 Task: Write a soql queries using LIMIT keyword.
Action: Mouse moved to (951, 63)
Screenshot: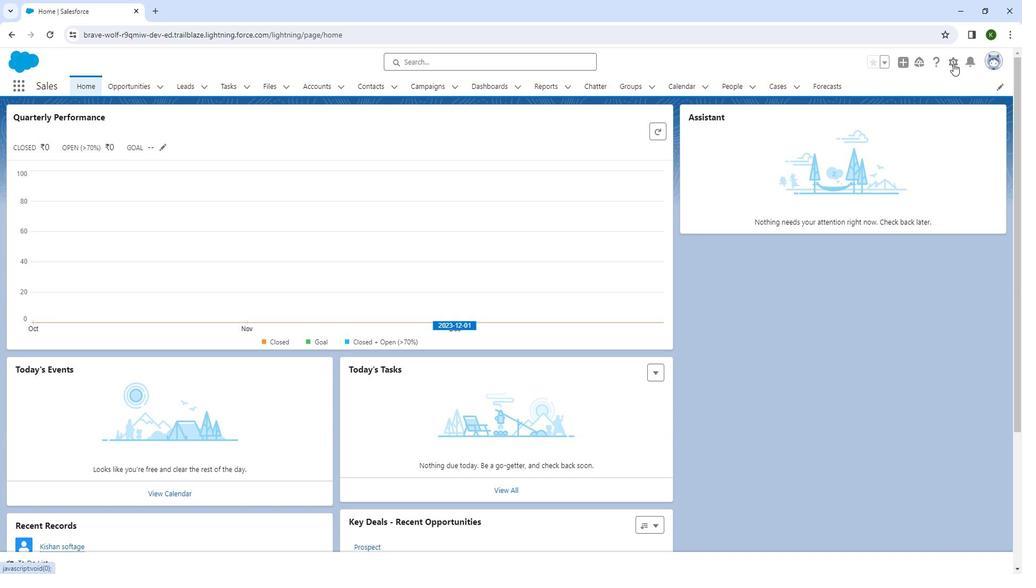 
Action: Mouse pressed left at (951, 63)
Screenshot: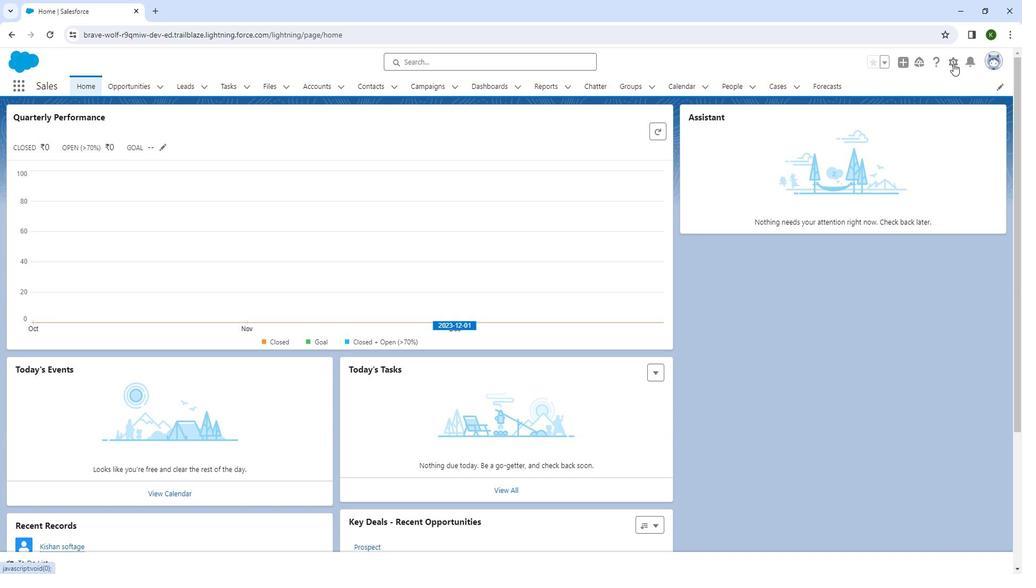 
Action: Mouse moved to (907, 159)
Screenshot: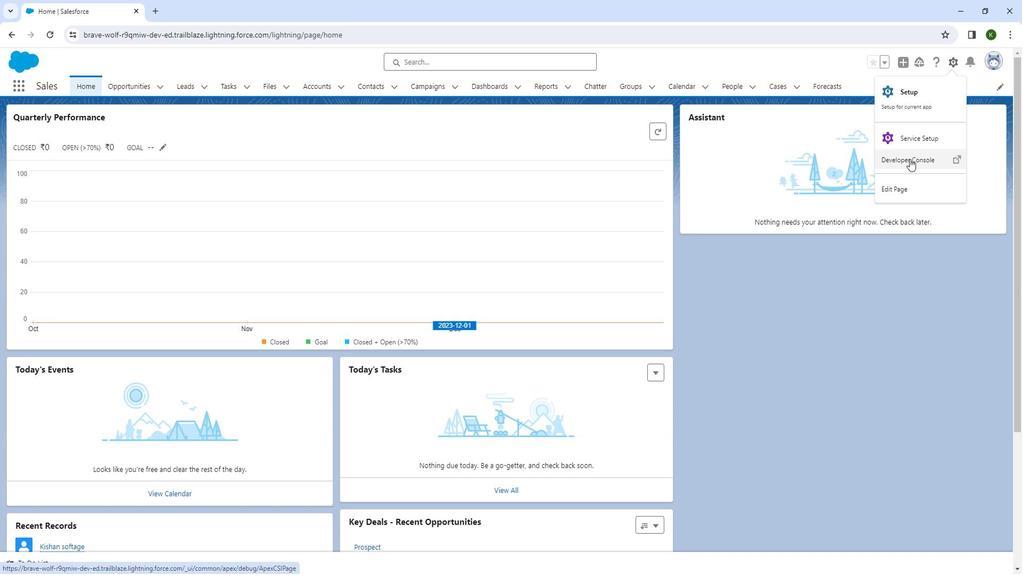 
Action: Mouse pressed right at (907, 159)
Screenshot: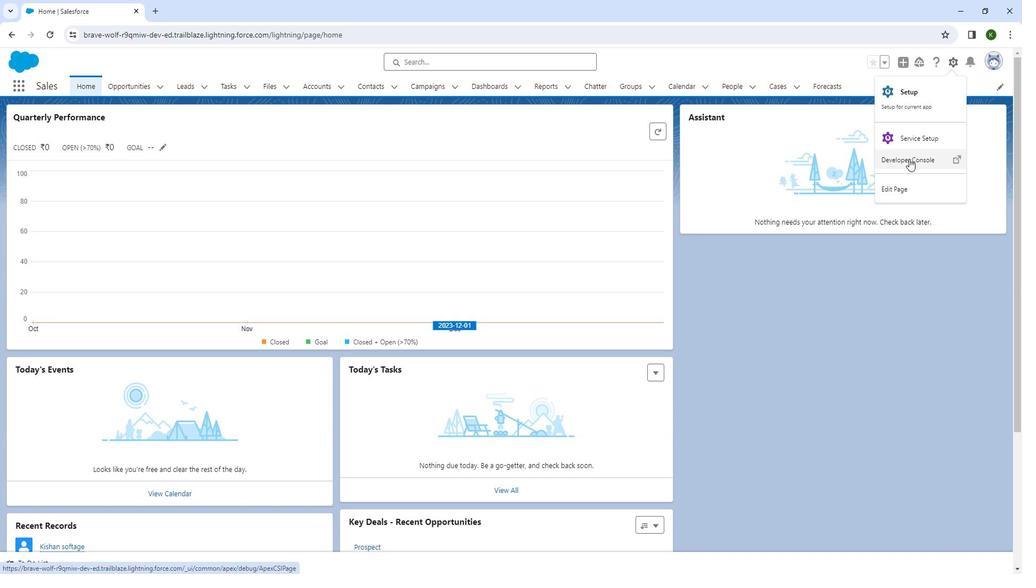 
Action: Mouse moved to (824, 175)
Screenshot: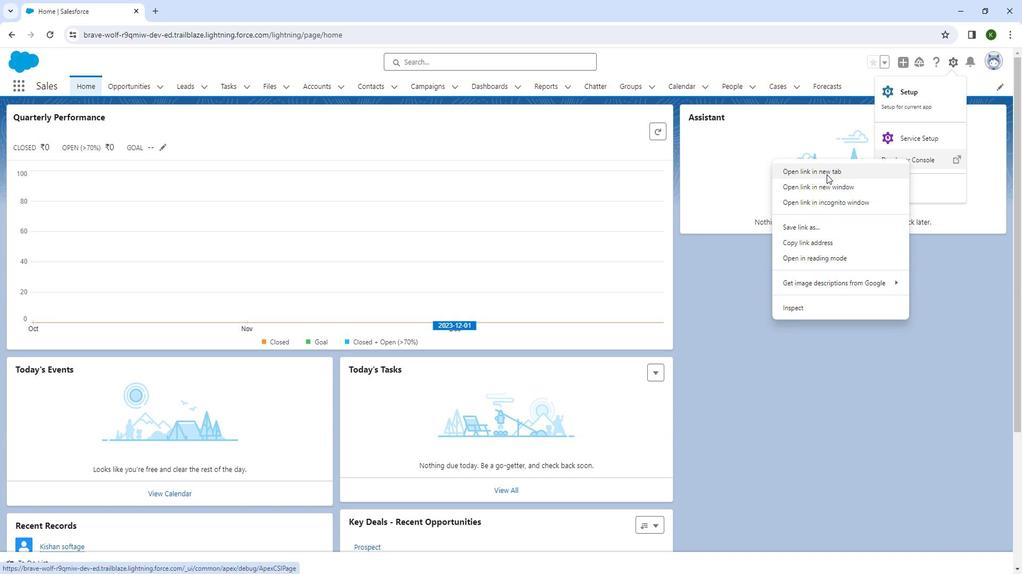 
Action: Mouse pressed left at (824, 175)
Screenshot: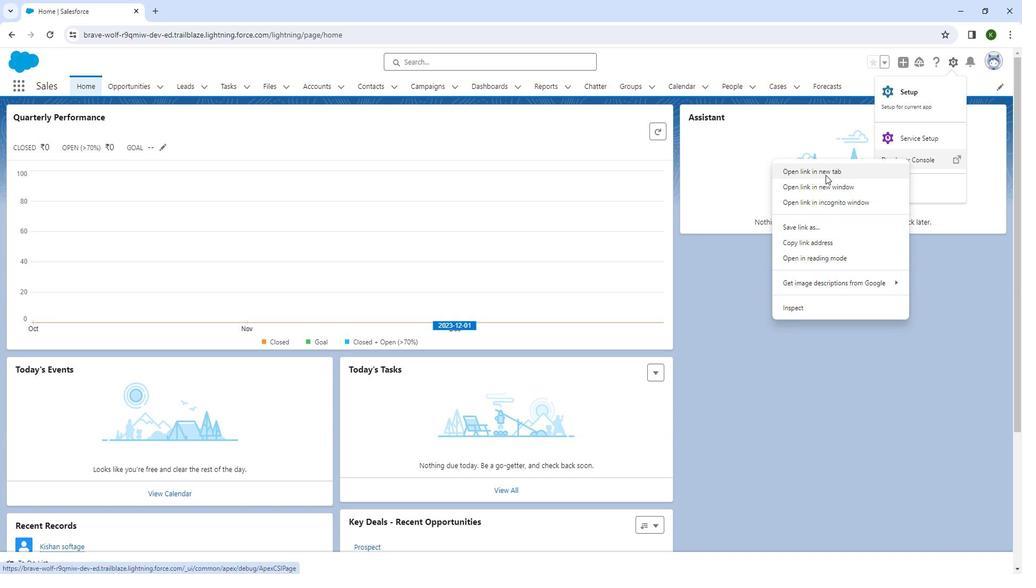 
Action: Mouse moved to (211, 4)
Screenshot: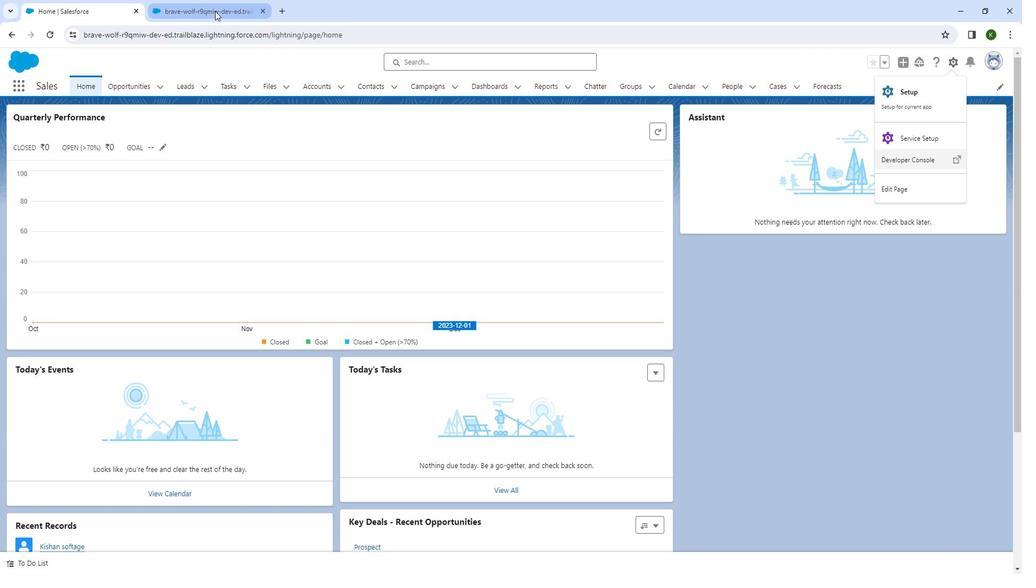 
Action: Mouse pressed left at (211, 4)
Screenshot: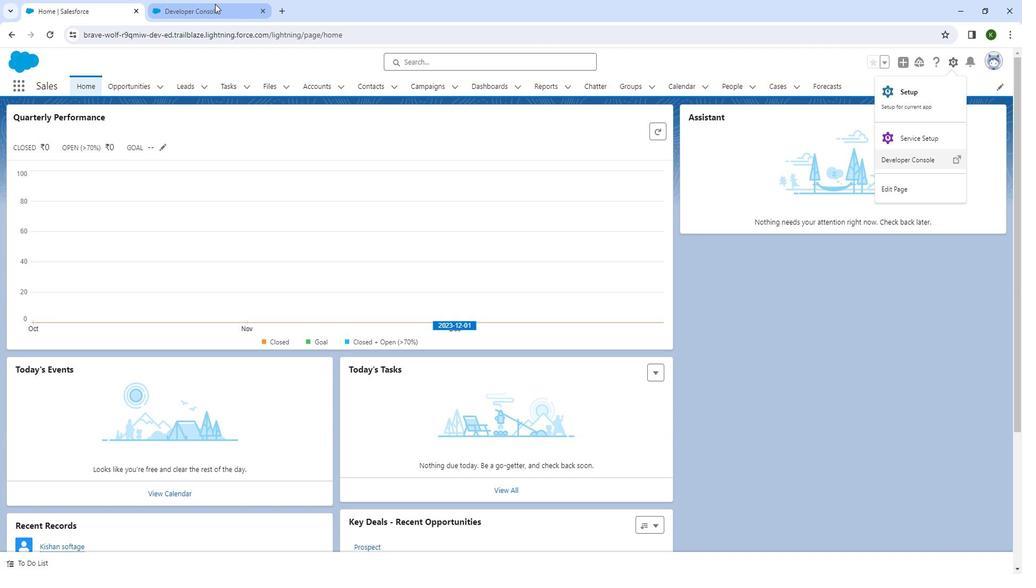 
Action: Mouse moved to (99, 68)
Screenshot: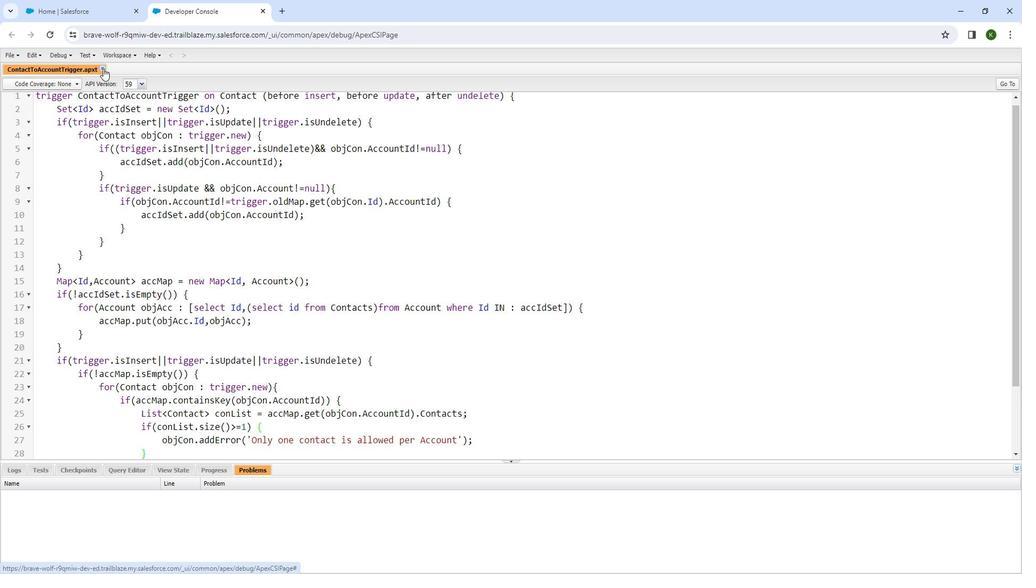 
Action: Mouse pressed left at (99, 68)
Screenshot: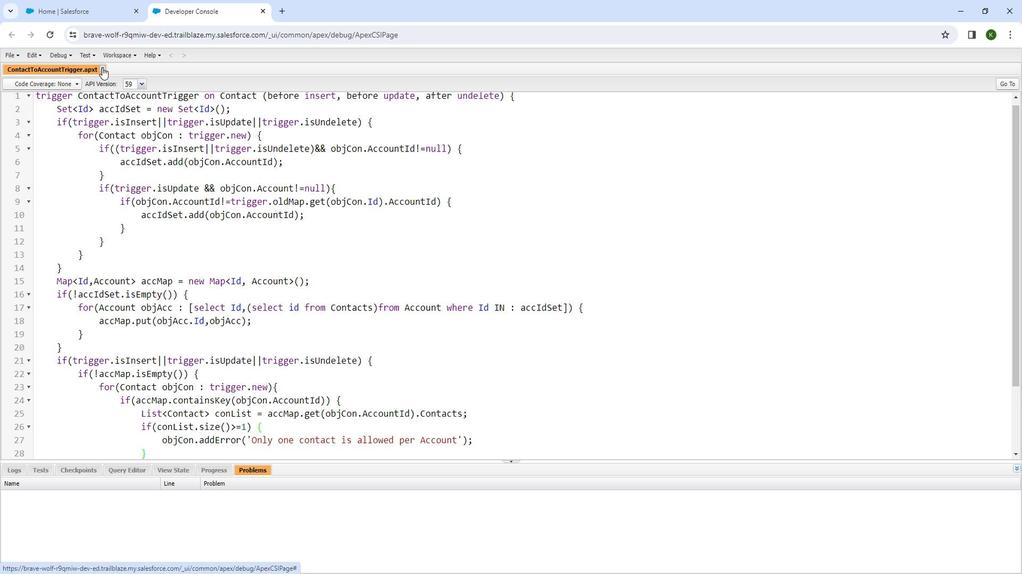
Action: Mouse moved to (122, 470)
Screenshot: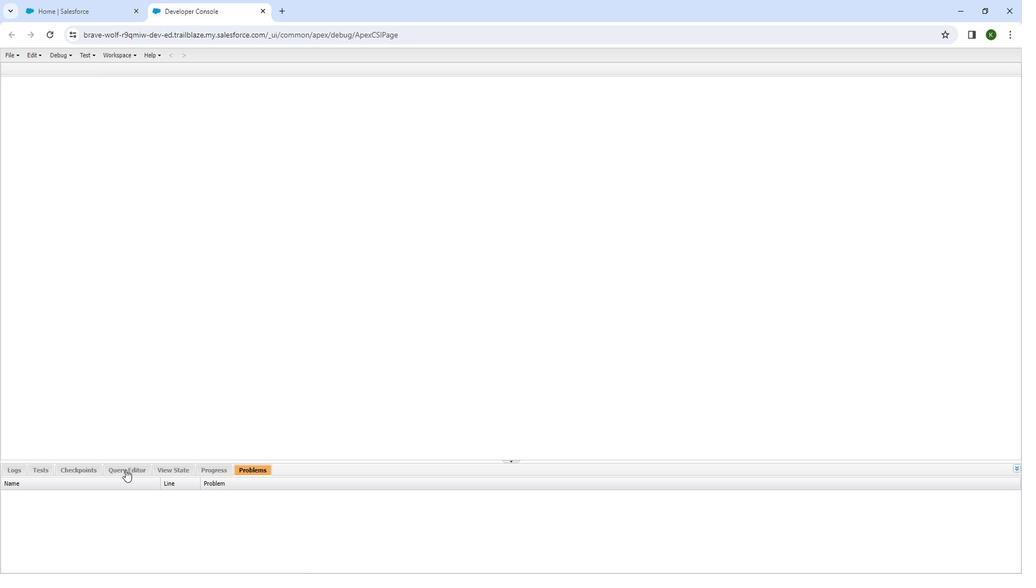 
Action: Mouse pressed left at (122, 470)
Screenshot: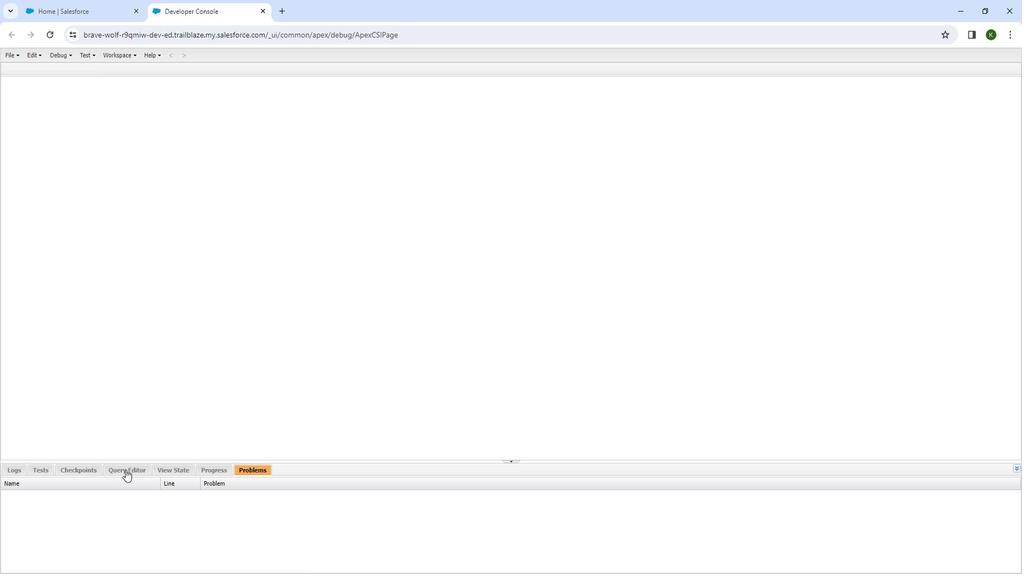 
Action: Mouse moved to (110, 486)
Screenshot: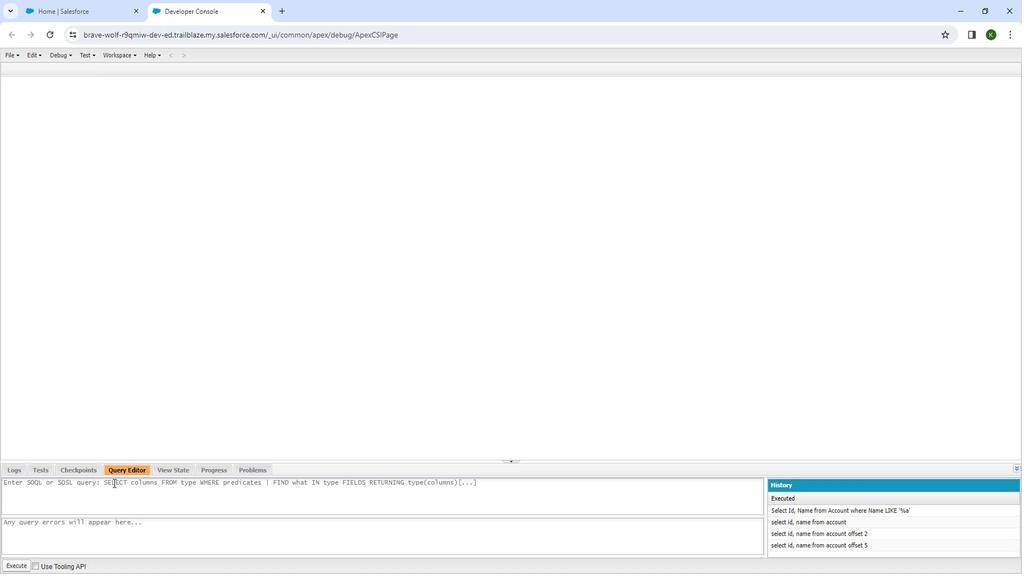 
Action: Mouse pressed left at (110, 486)
Screenshot: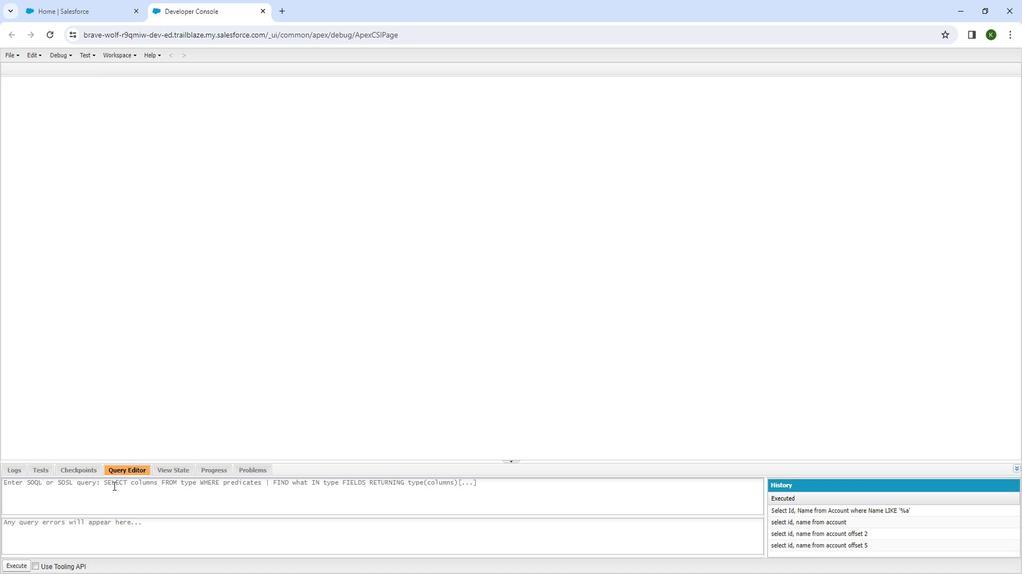 
Action: Mouse moved to (110, 486)
Screenshot: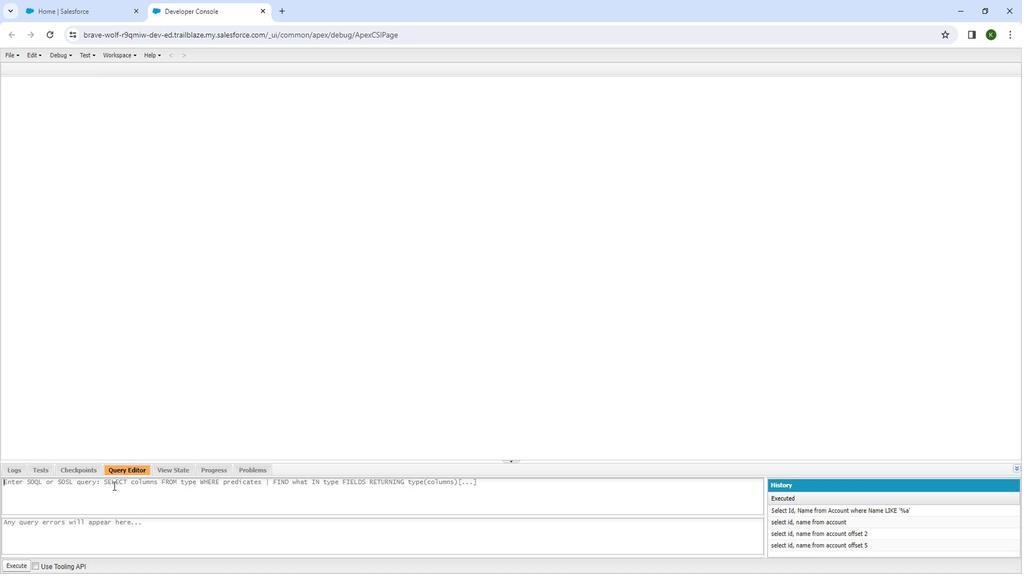 
Action: Key pressed select<Key.space><Key.shift_r>Id,<Key.space><Key.shift_r>Name,<Key.space><Key.shift_r>Industry<Key.space>from<Key.space><Key.shift>Account<Key.space><Key.shift_r>LIMIT<Key.space>5
Screenshot: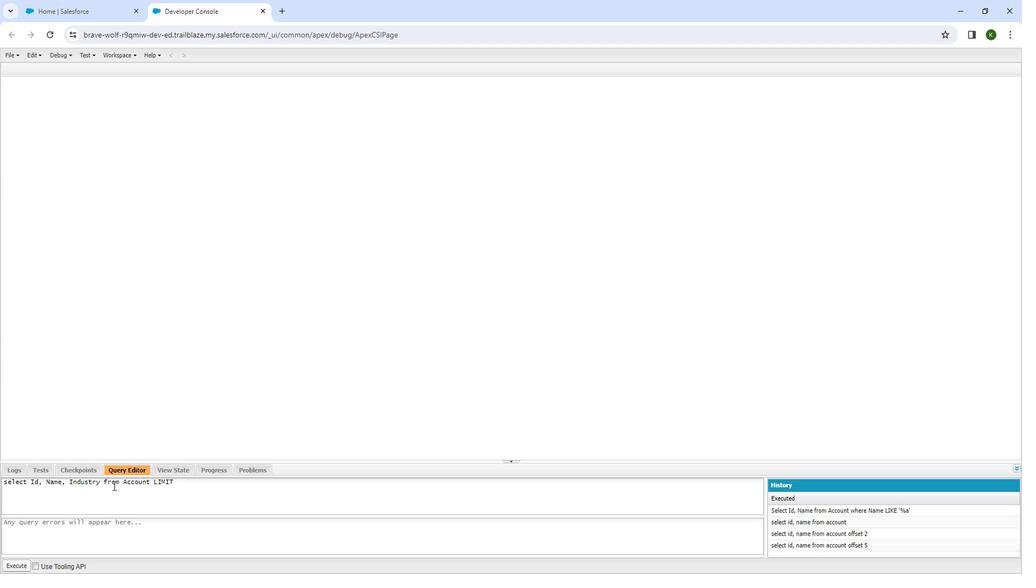 
Action: Mouse moved to (12, 565)
Screenshot: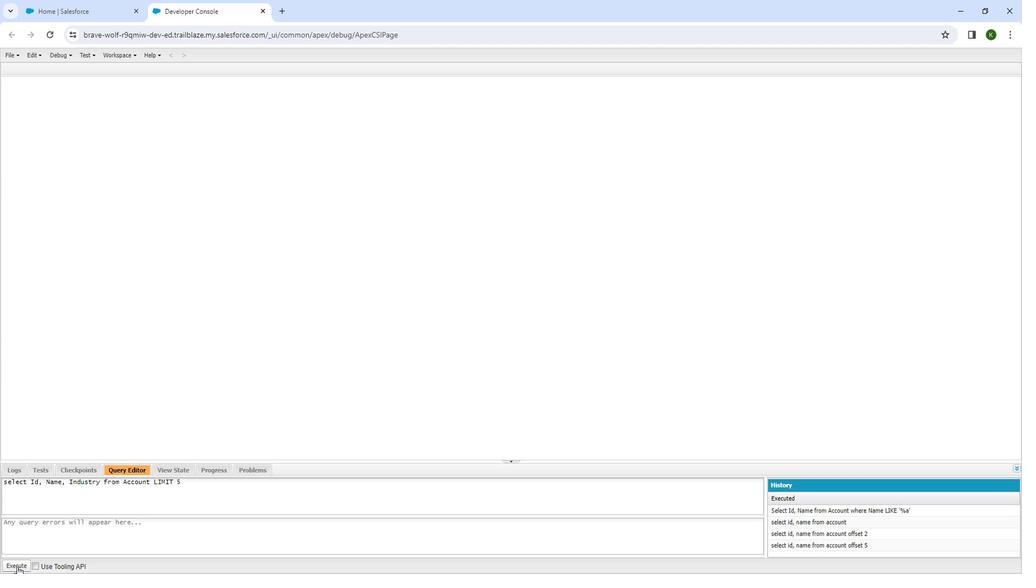 
Action: Mouse pressed left at (12, 565)
Screenshot: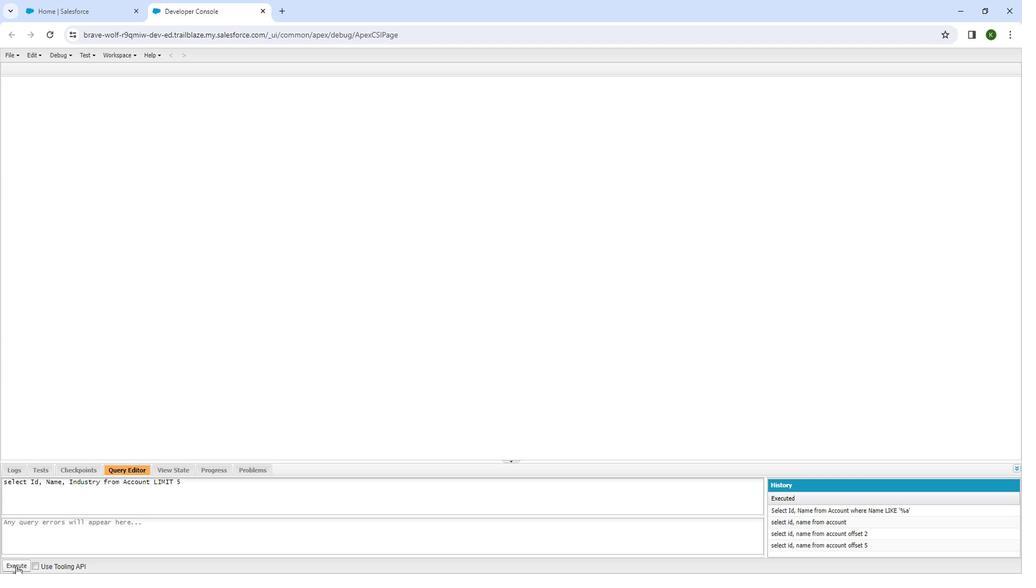 
Action: Mouse moved to (186, 487)
Screenshot: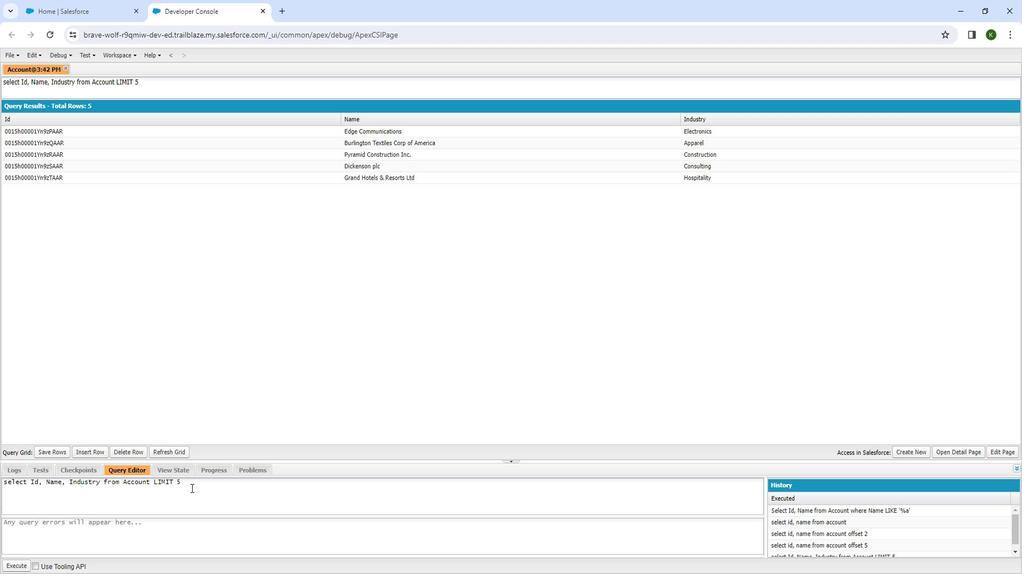 
Action: Mouse pressed left at (186, 487)
Screenshot: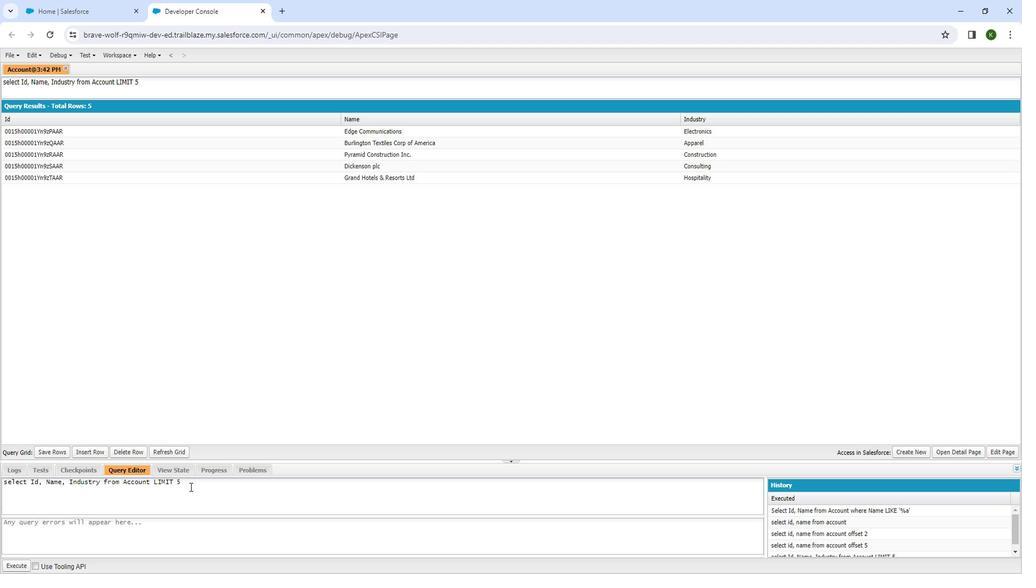 
Action: Mouse moved to (188, 485)
Screenshot: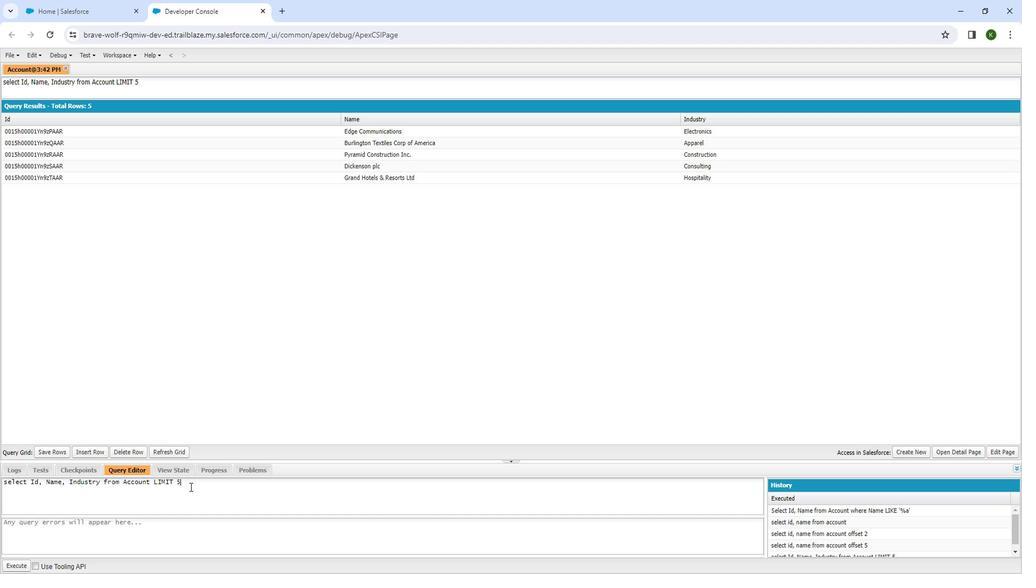 
Action: Key pressed ctrl+A
Screenshot: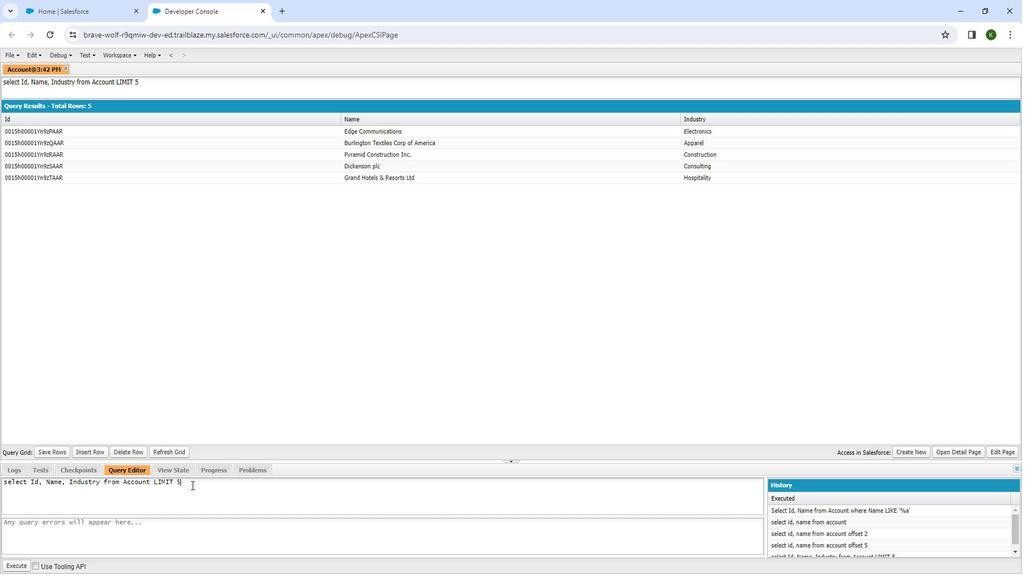
Action: Mouse moved to (176, 484)
Screenshot: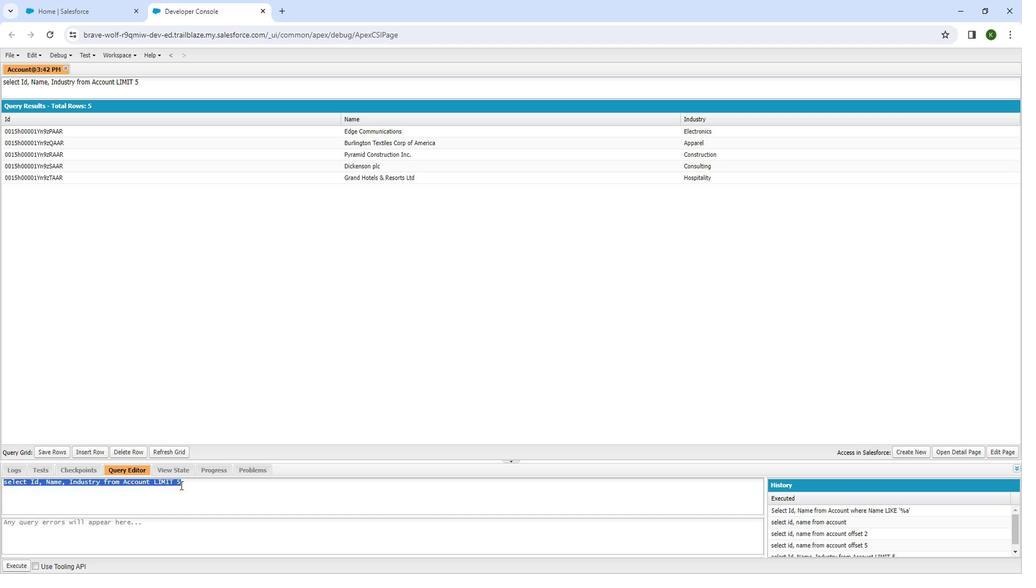 
Action: Key pressed <Key.backspace>select<Key.space><Key.shift_r>Id,<Key.space><Key.shift_r>Name<Key.space>from<Key.space>account<Key.space>where<Key.space>industry<Key.space>=<Key.space>'energy'<Key.space><Key.shift_r>LIMIT<Key.space>1
Screenshot: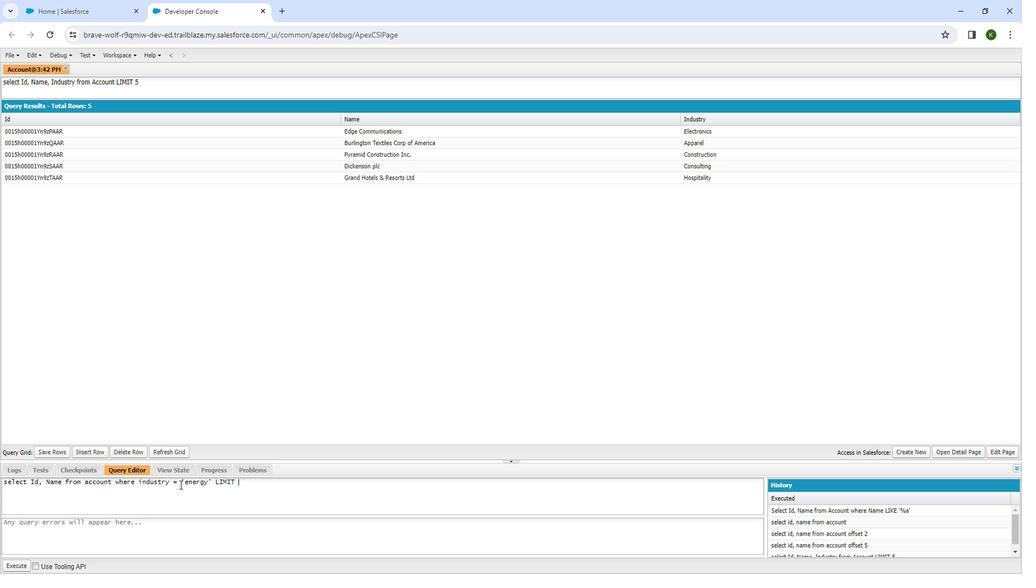 
Action: Mouse moved to (15, 564)
Screenshot: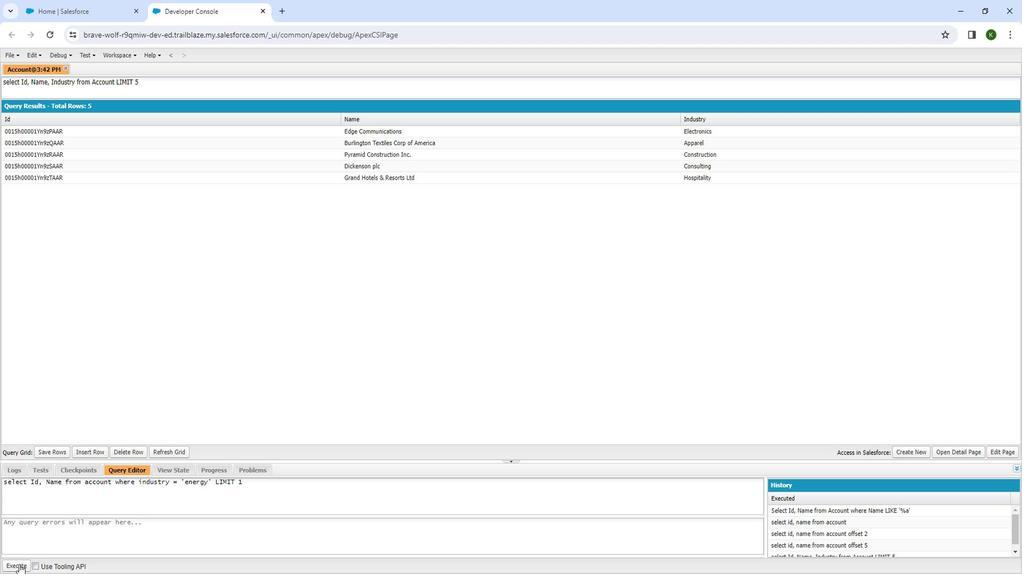 
Action: Mouse pressed left at (15, 564)
Screenshot: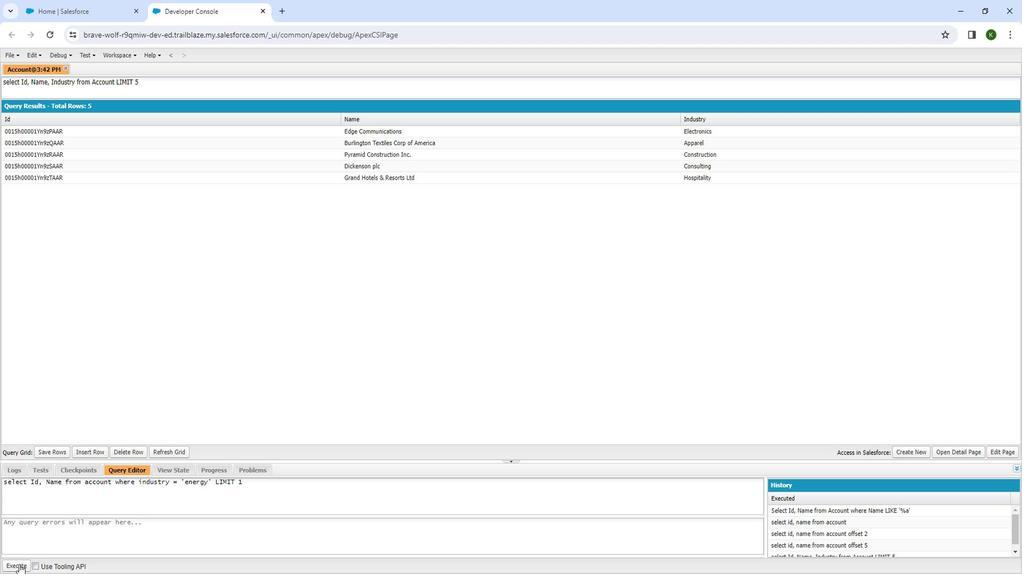 
Action: Mouse moved to (243, 489)
Screenshot: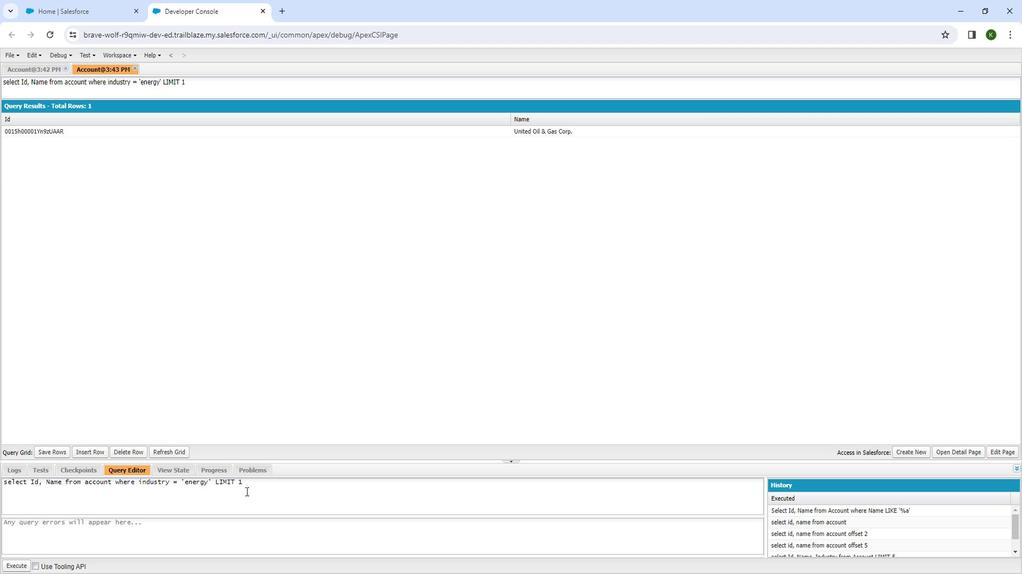 
Action: Mouse pressed left at (243, 489)
Screenshot: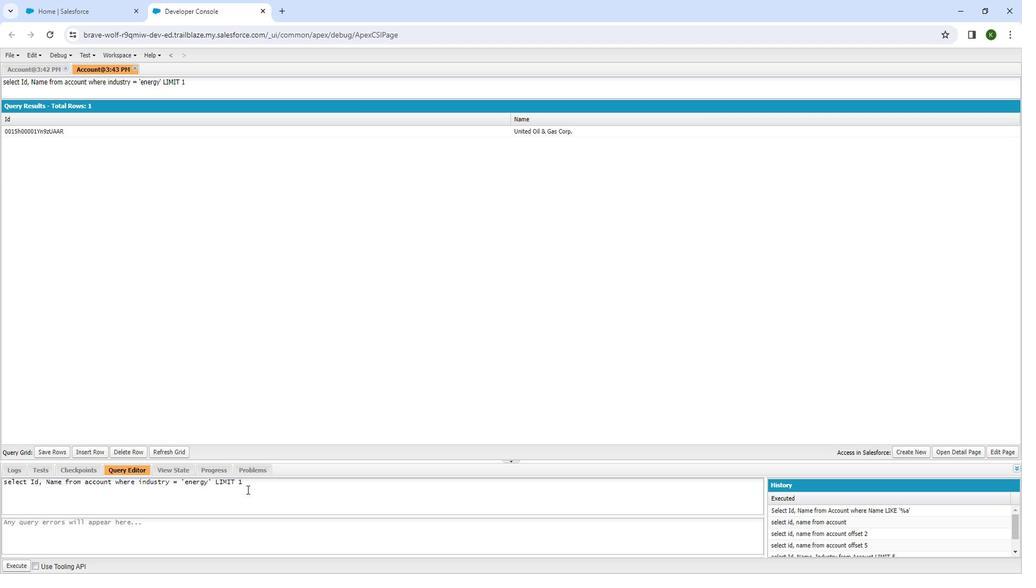 
Action: Key pressed <Key.backspace>3
Screenshot: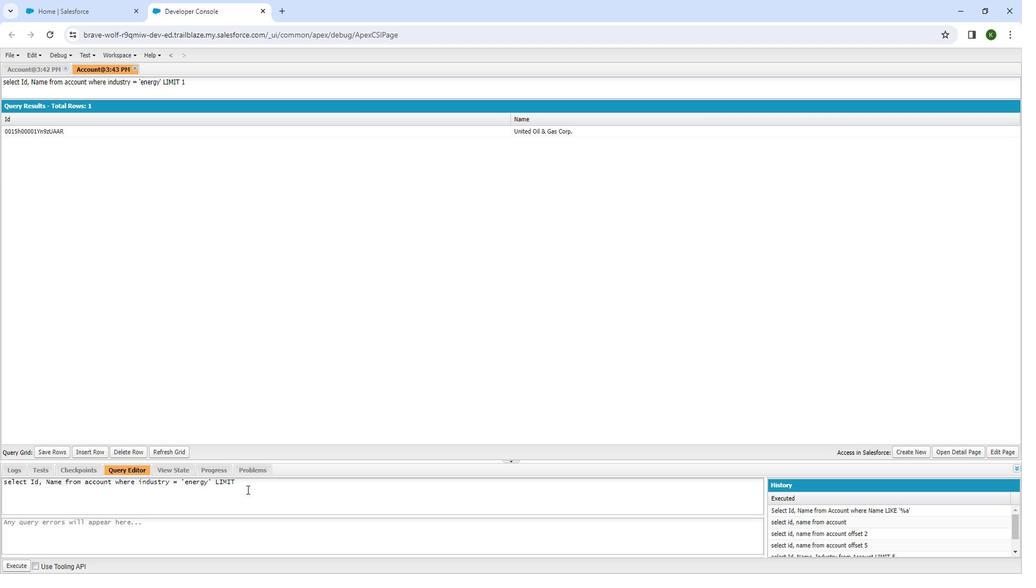 
Action: Mouse moved to (13, 563)
Screenshot: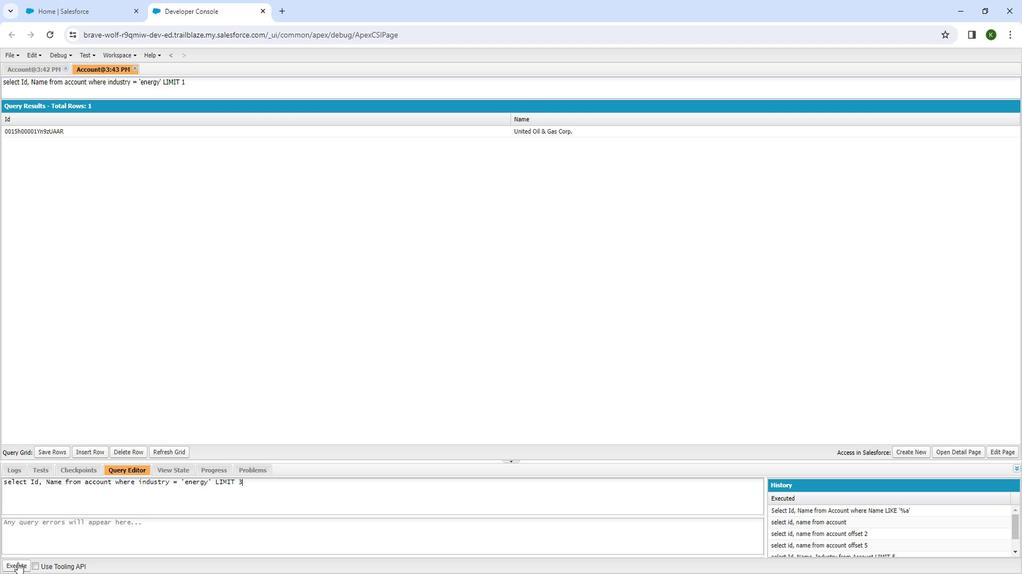 
Action: Mouse pressed left at (13, 563)
Screenshot: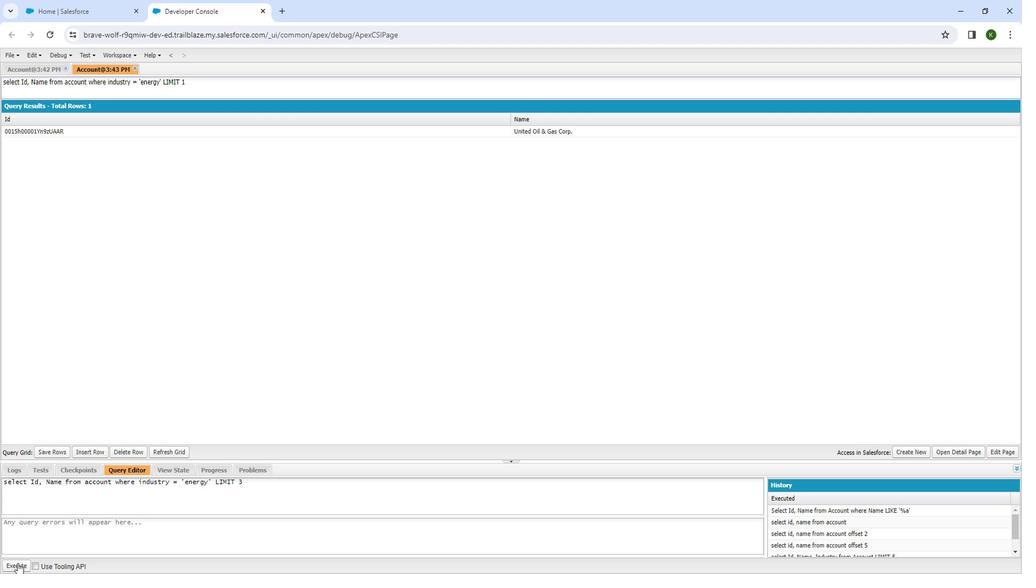 
Action: Mouse moved to (294, 350)
Screenshot: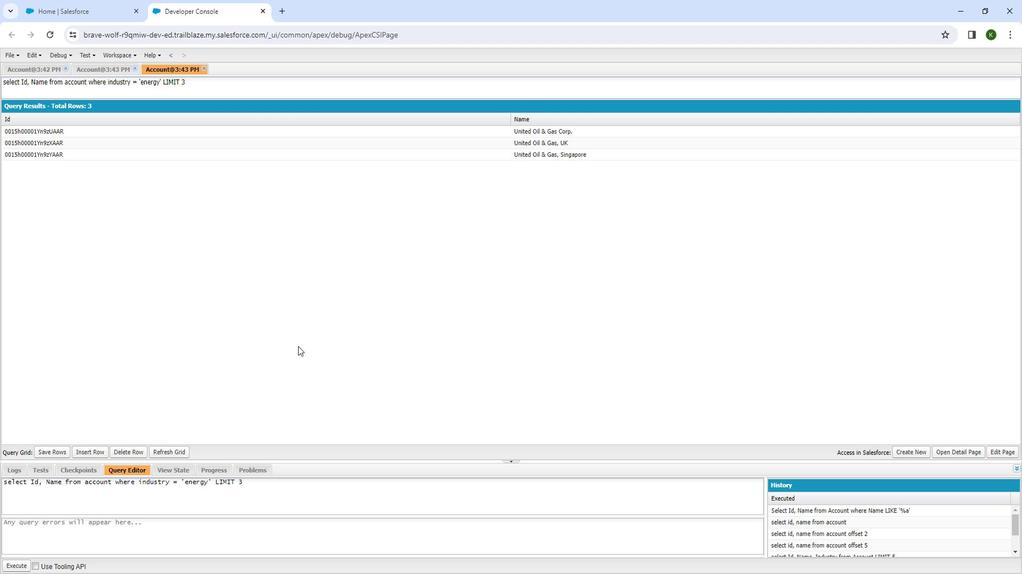 
